 Task: Align the text to middle.
Action: Mouse moved to (539, 333)
Screenshot: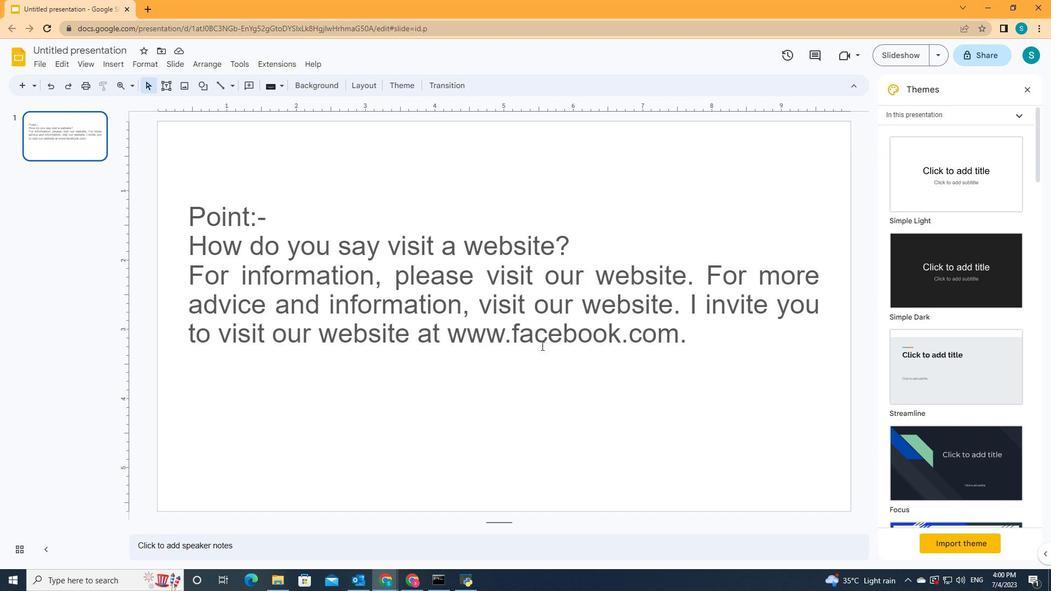 
Action: Mouse pressed left at (539, 333)
Screenshot: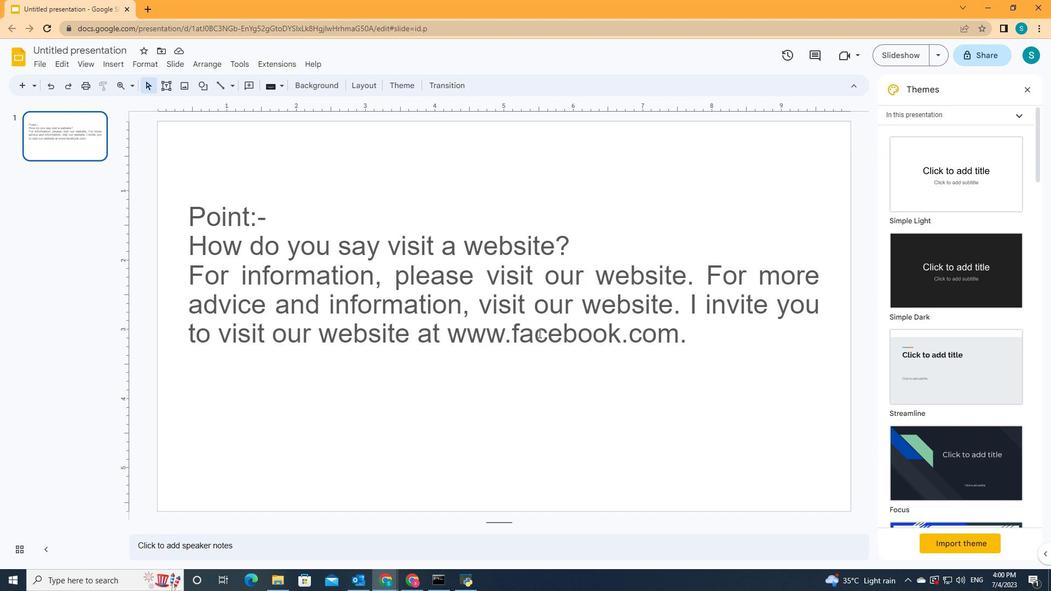 
Action: Mouse moved to (583, 86)
Screenshot: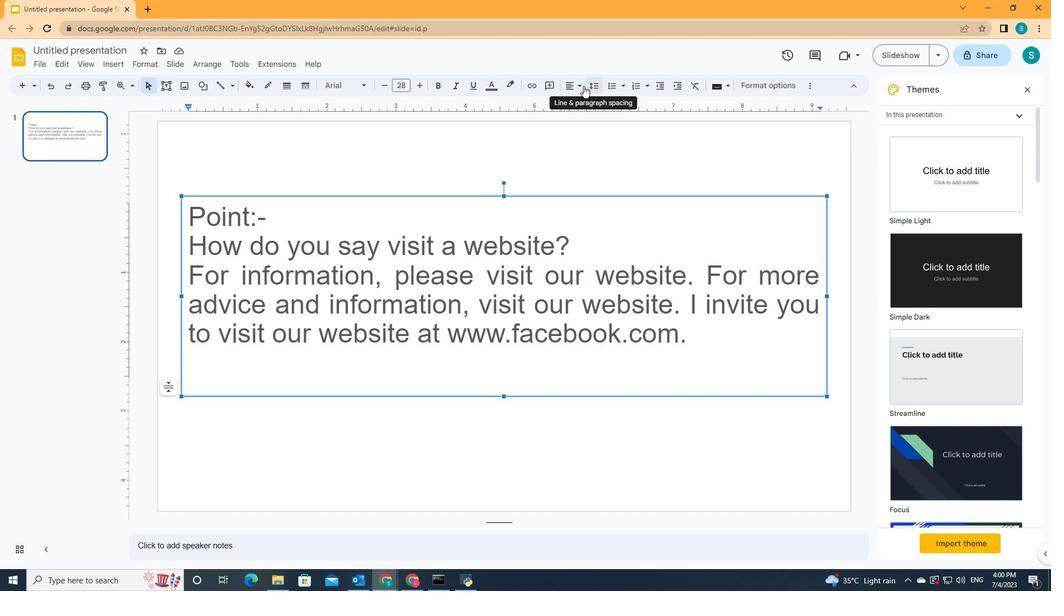 
Action: Mouse pressed left at (583, 86)
Screenshot: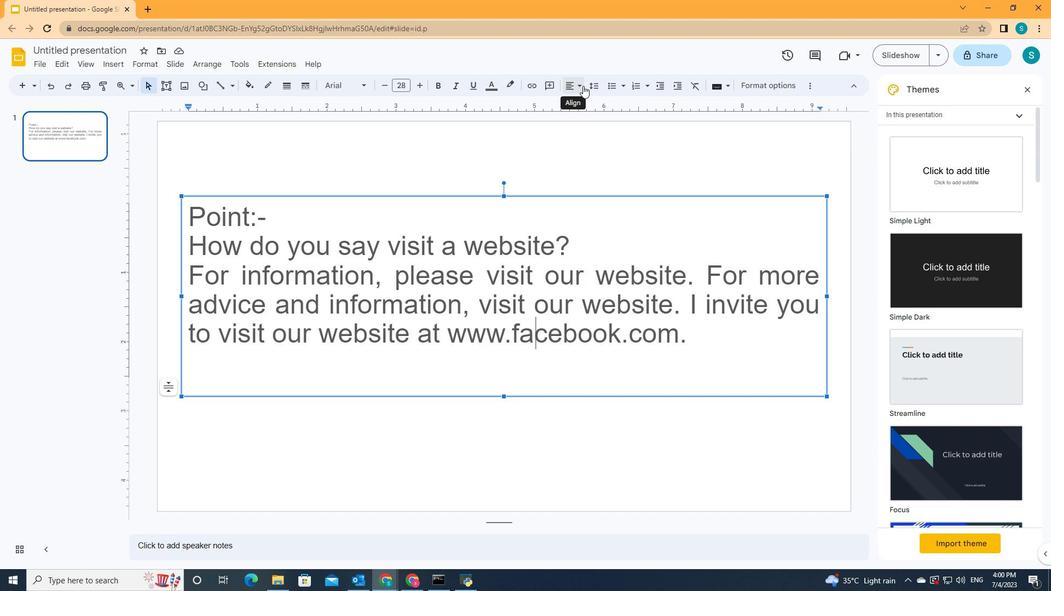 
Action: Mouse moved to (585, 120)
Screenshot: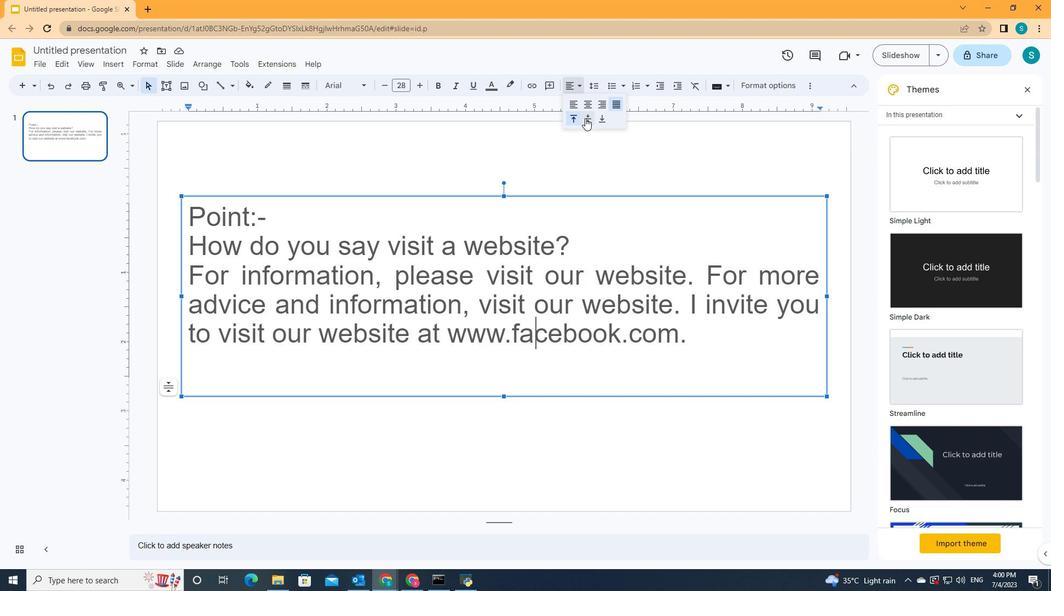 
Action: Mouse pressed left at (585, 120)
Screenshot: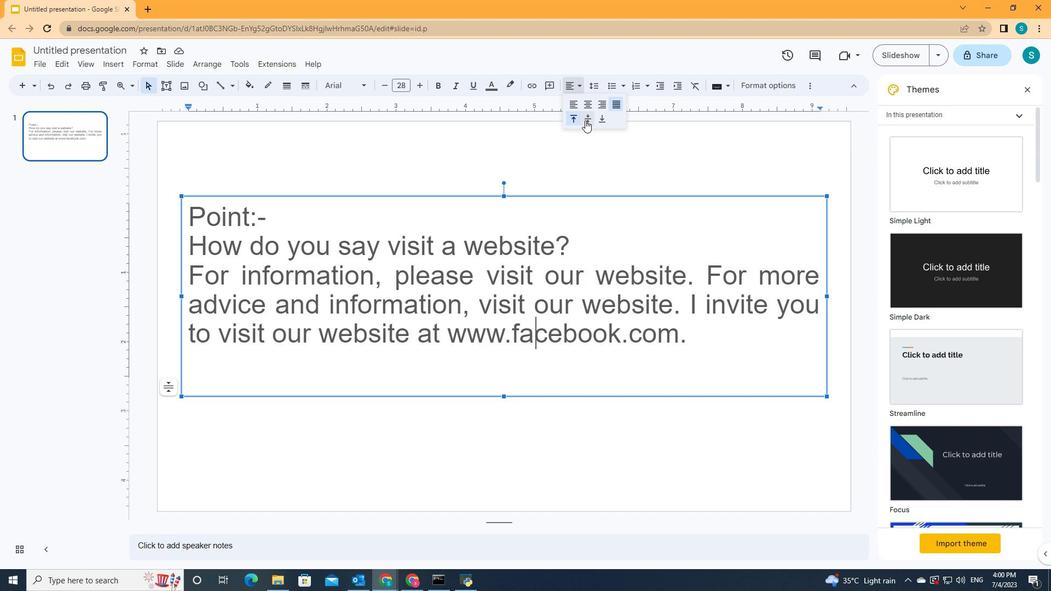 
